 Task: Search an image of moon view and insert.
Action: Mouse moved to (126, 107)
Screenshot: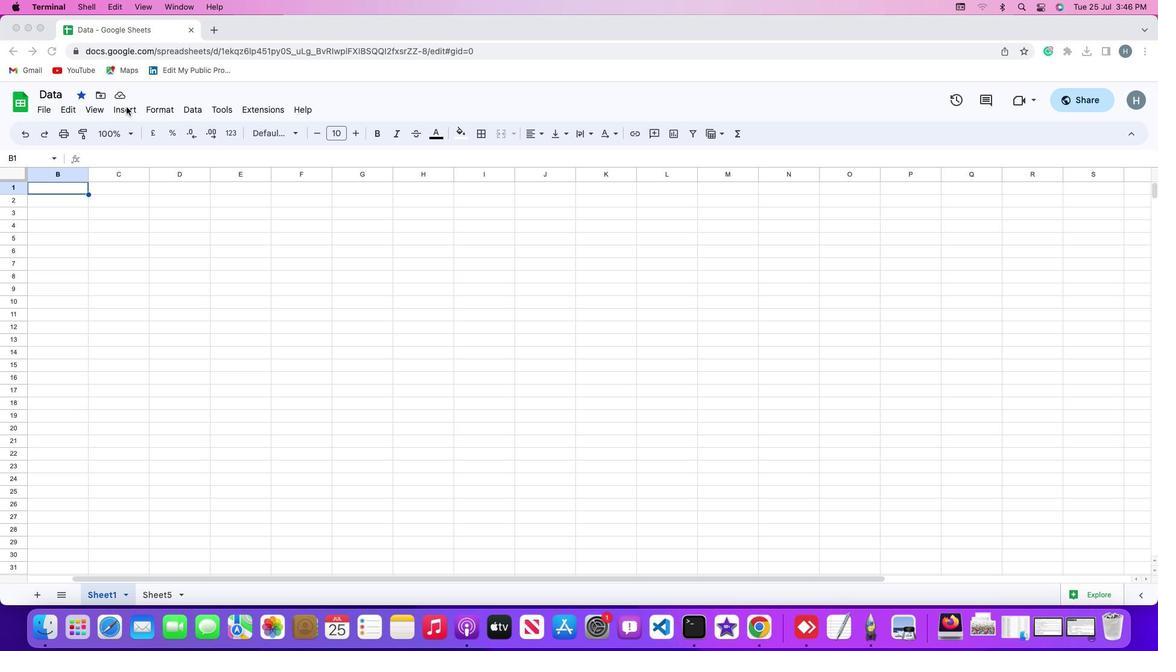 
Action: Mouse pressed left at (126, 107)
Screenshot: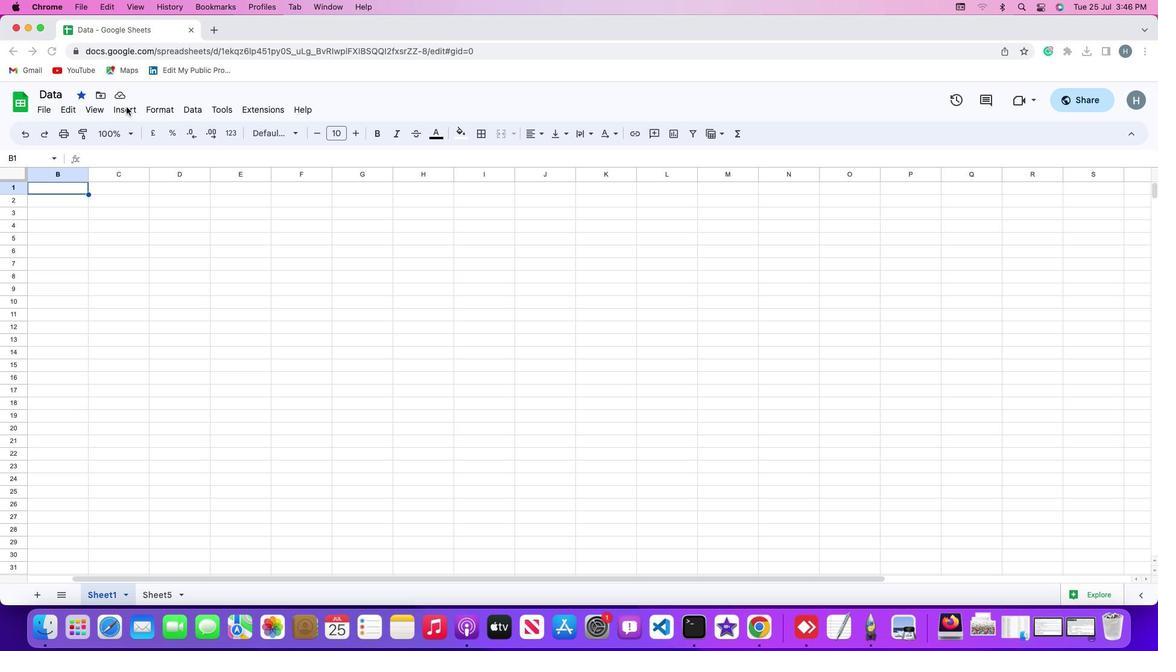 
Action: Mouse moved to (127, 106)
Screenshot: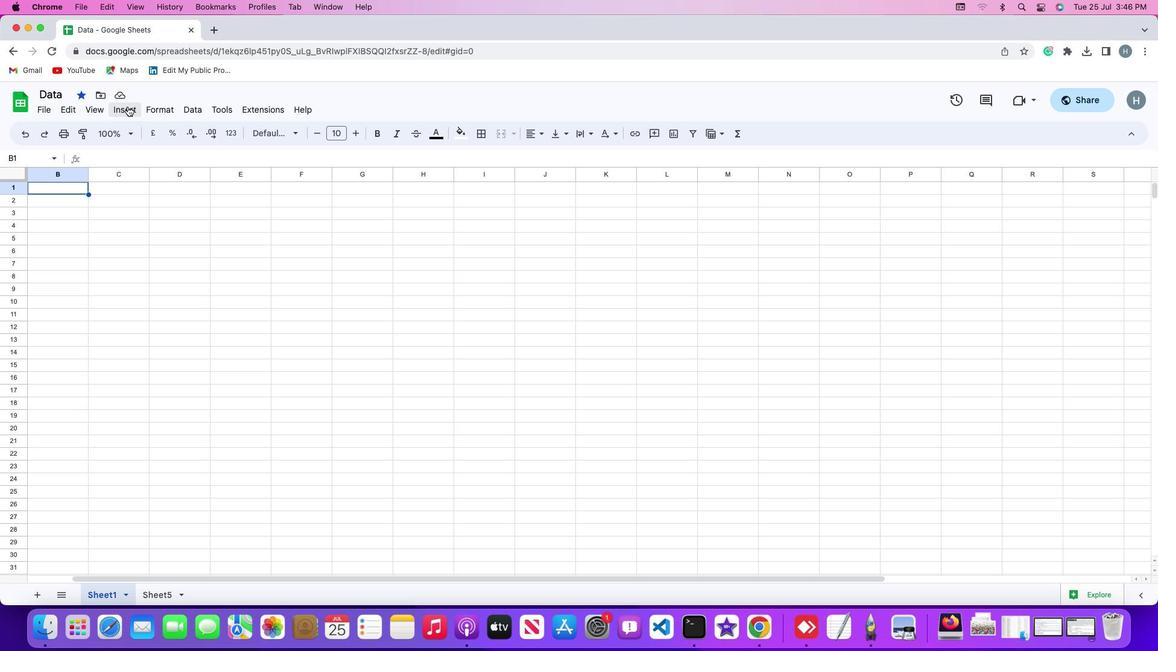 
Action: Mouse pressed left at (127, 106)
Screenshot: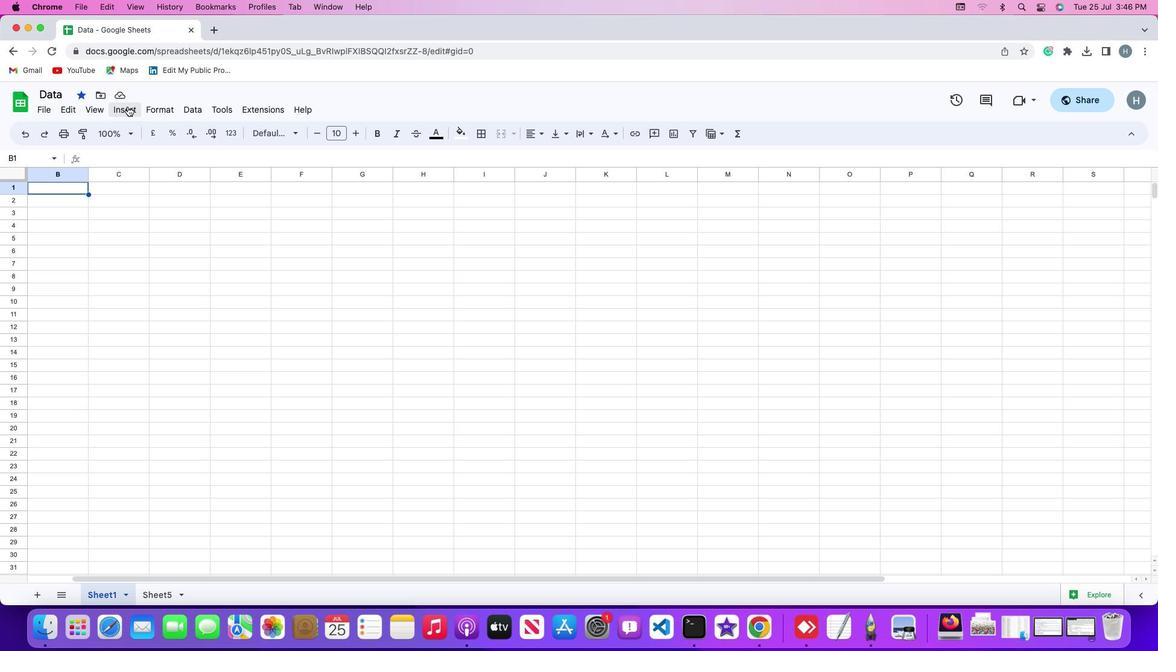 
Action: Mouse moved to (160, 267)
Screenshot: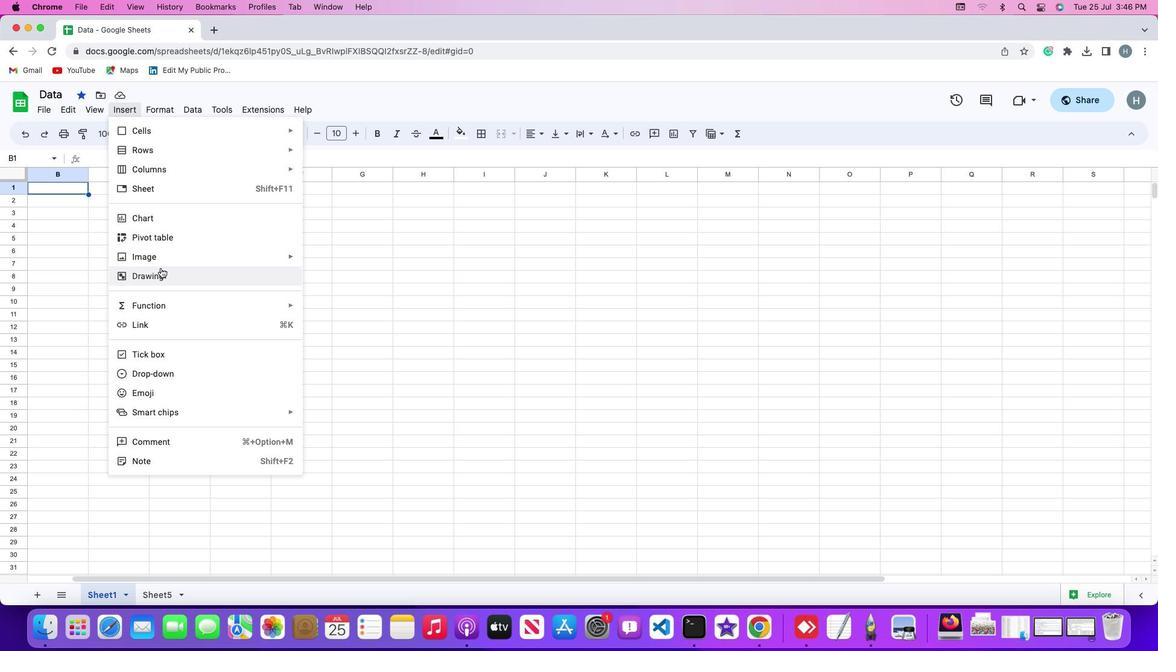 
Action: Mouse pressed left at (160, 267)
Screenshot: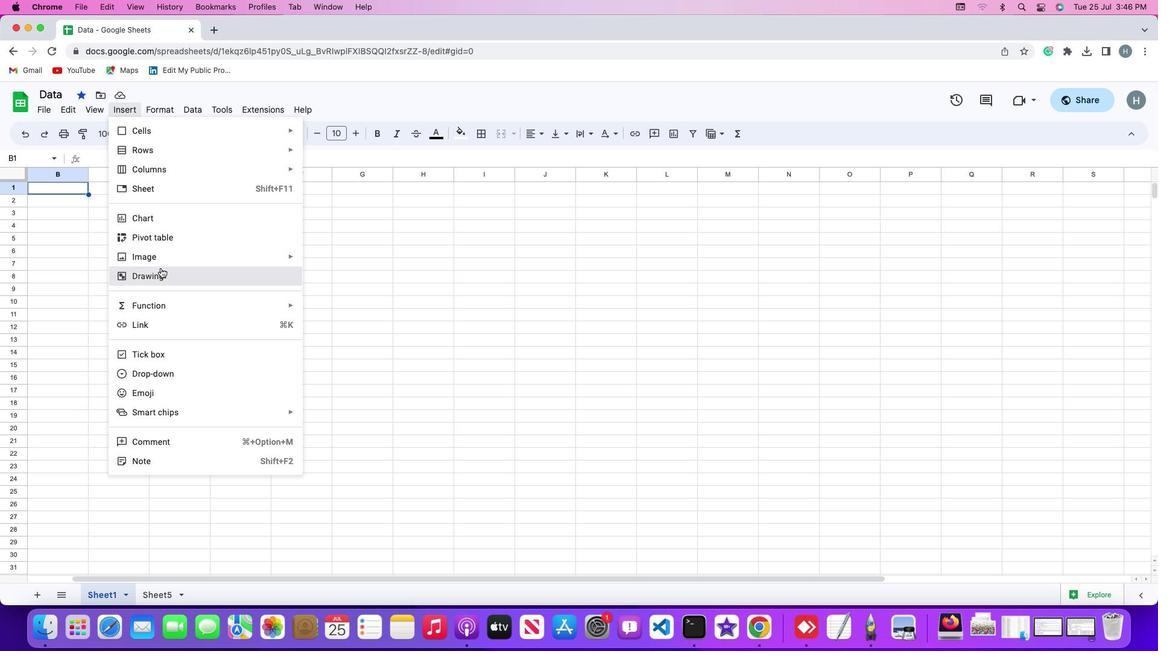 
Action: Mouse moved to (530, 150)
Screenshot: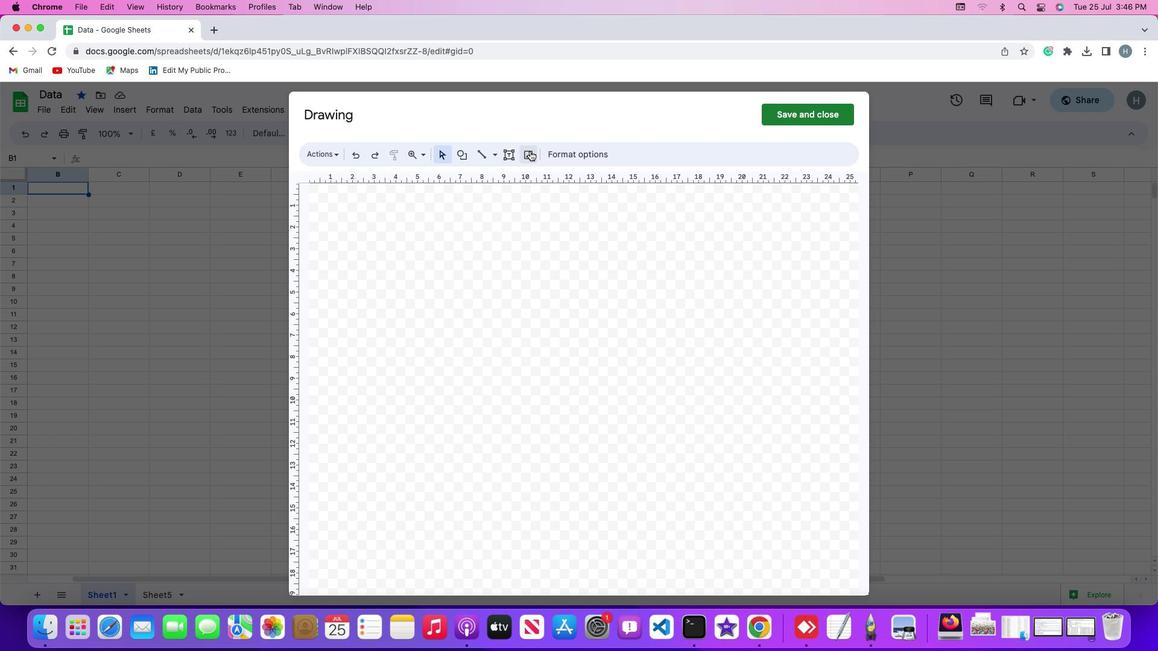 
Action: Mouse pressed left at (530, 150)
Screenshot: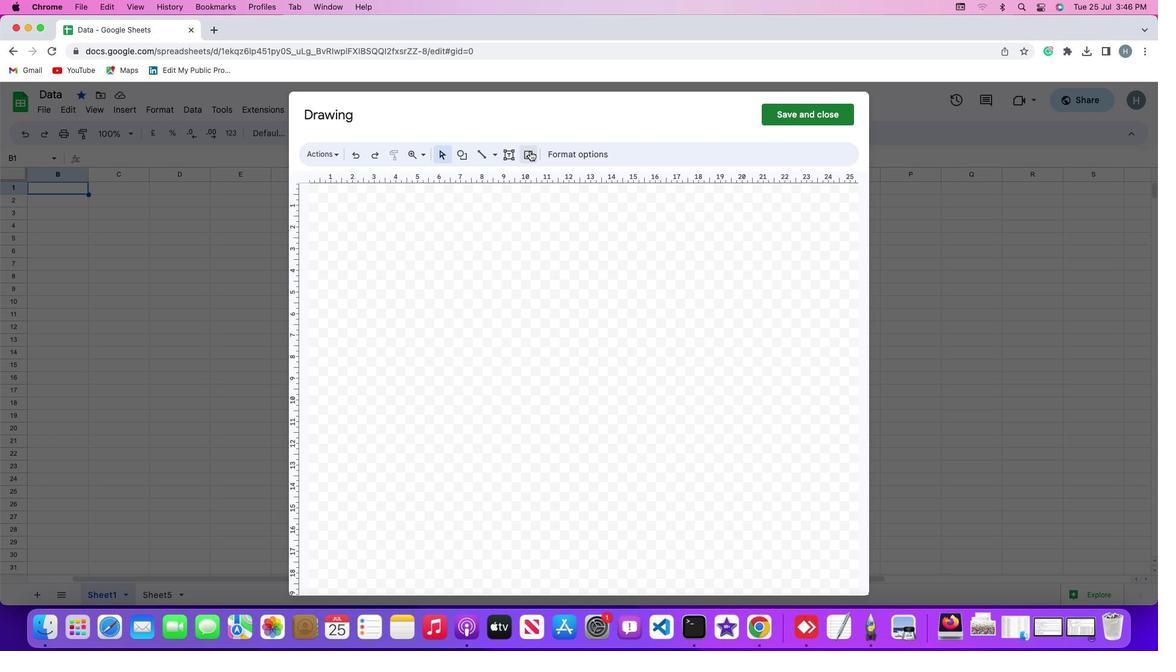 
Action: Mouse moved to (526, 219)
Screenshot: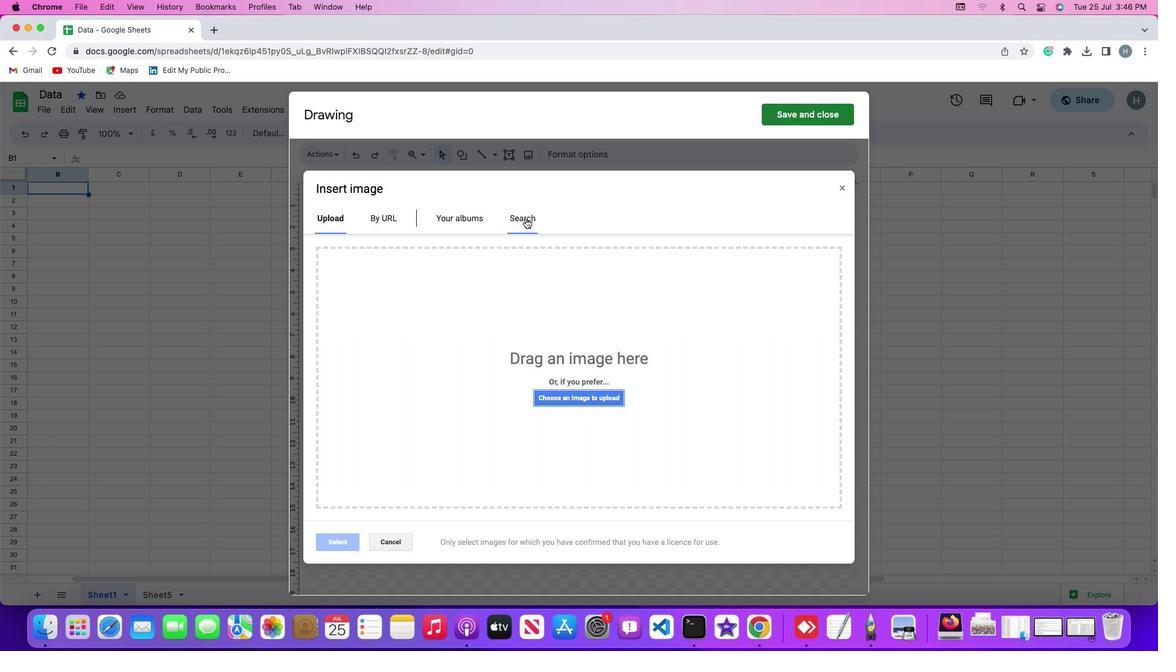 
Action: Mouse pressed left at (526, 219)
Screenshot: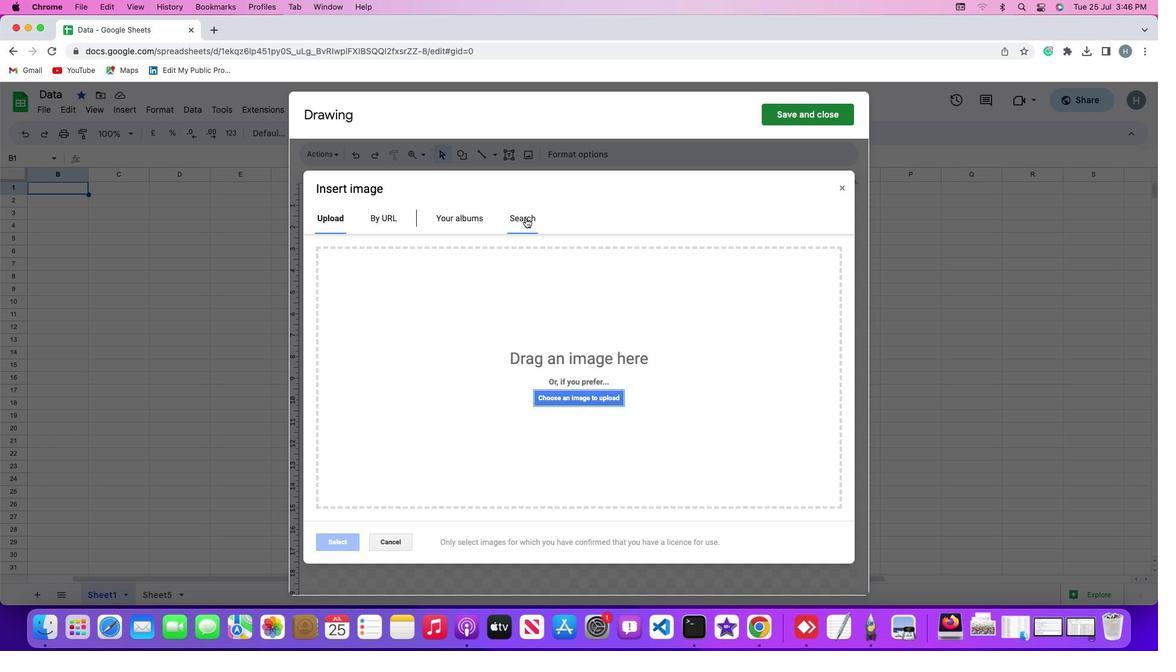 
Action: Mouse moved to (496, 257)
Screenshot: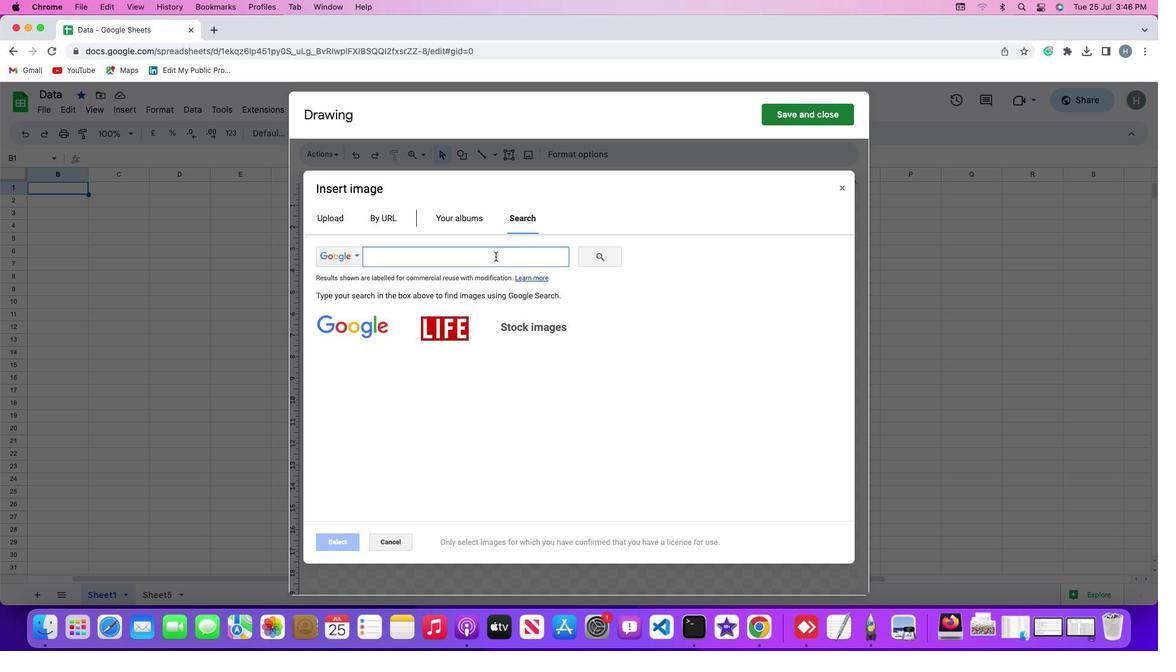 
Action: Mouse pressed left at (496, 257)
Screenshot: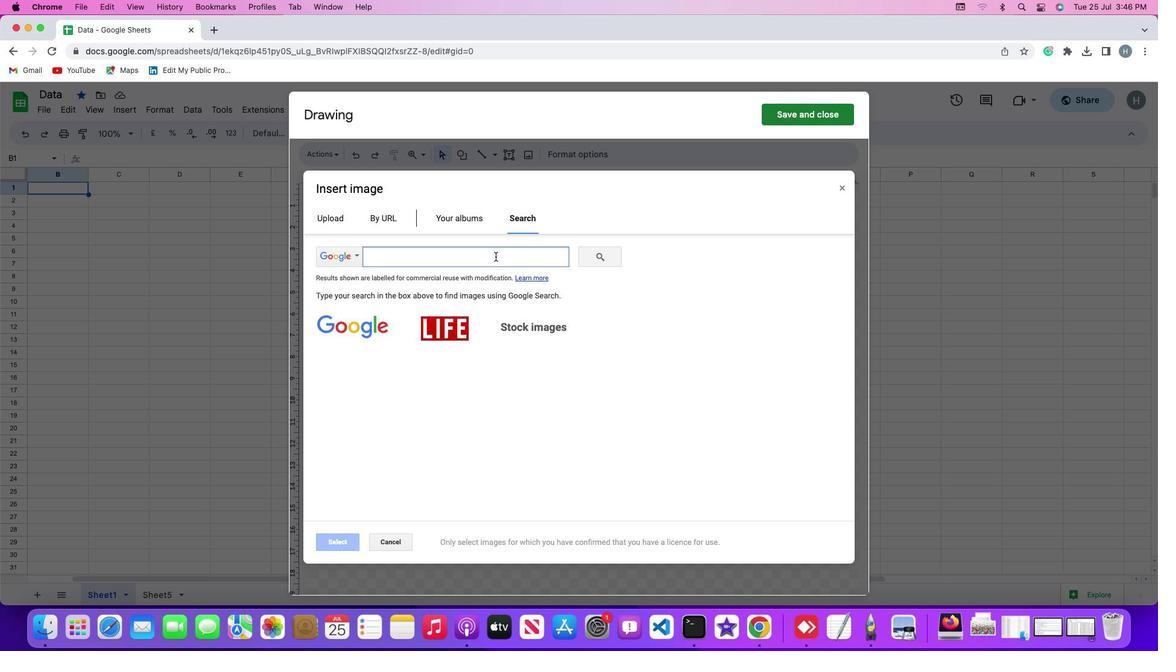 
Action: Key pressed Key.shift'M''o''o''n'
Screenshot: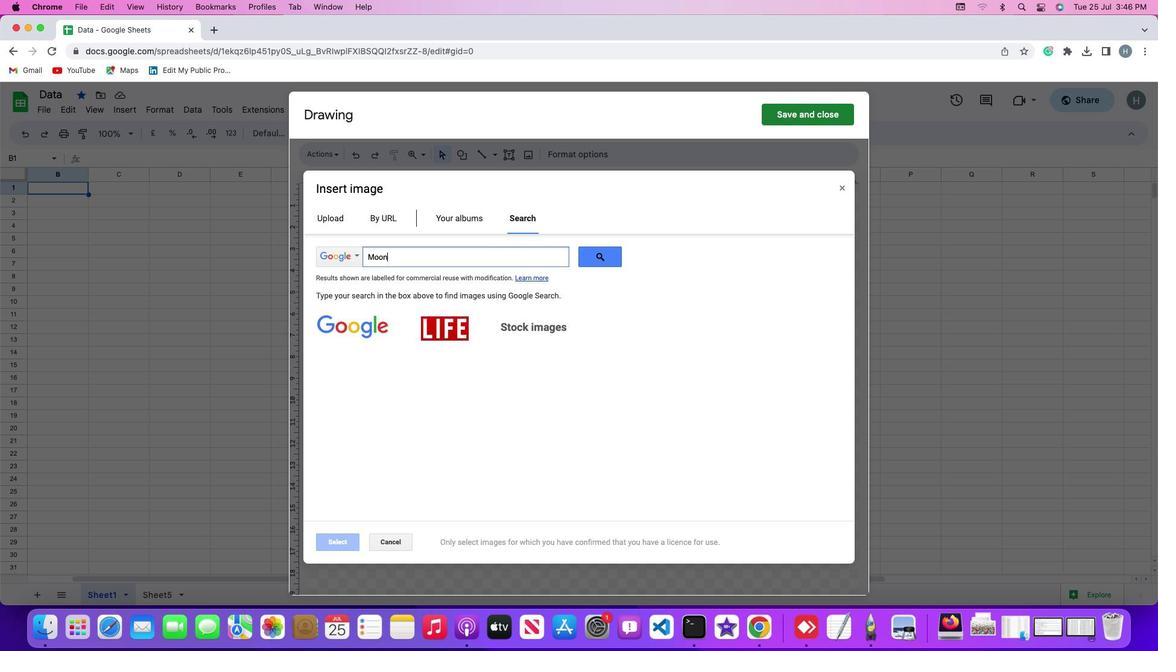 
Action: Mouse moved to (513, 287)
Screenshot: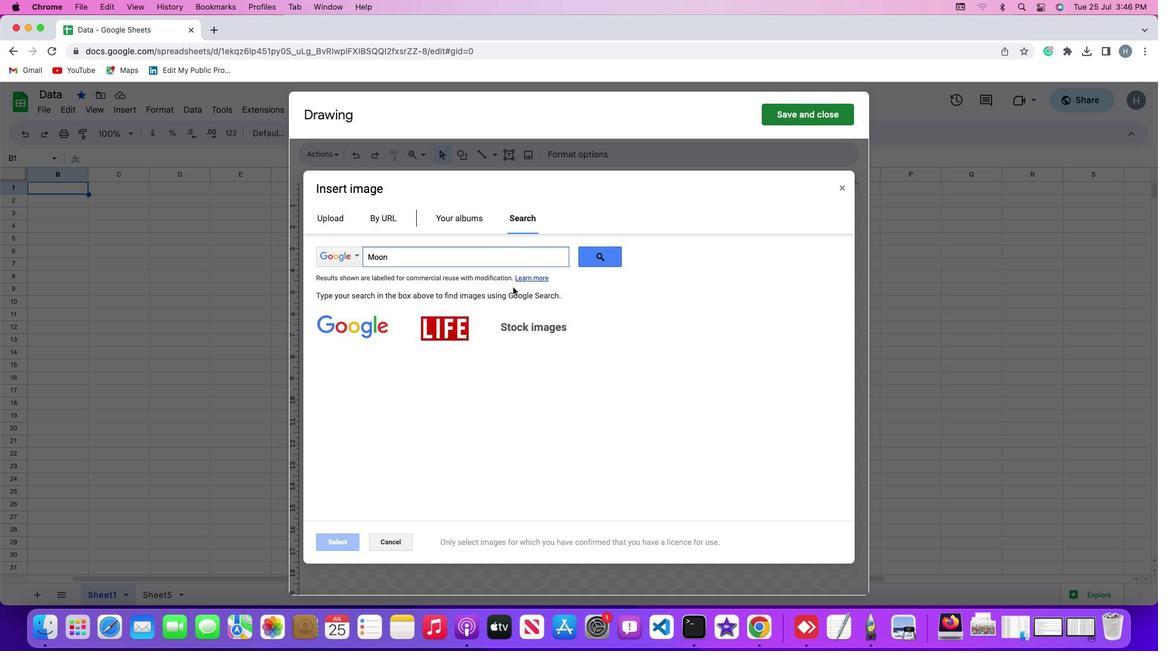 
Action: Key pressed Key.enter
Screenshot: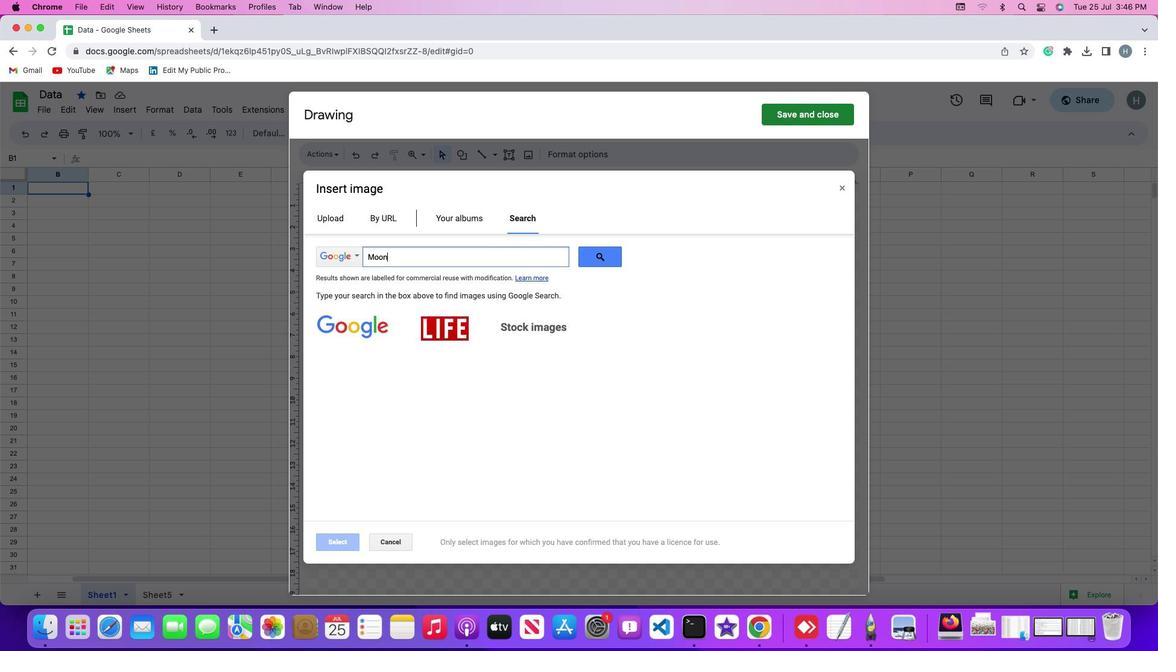 
Action: Mouse moved to (461, 350)
Screenshot: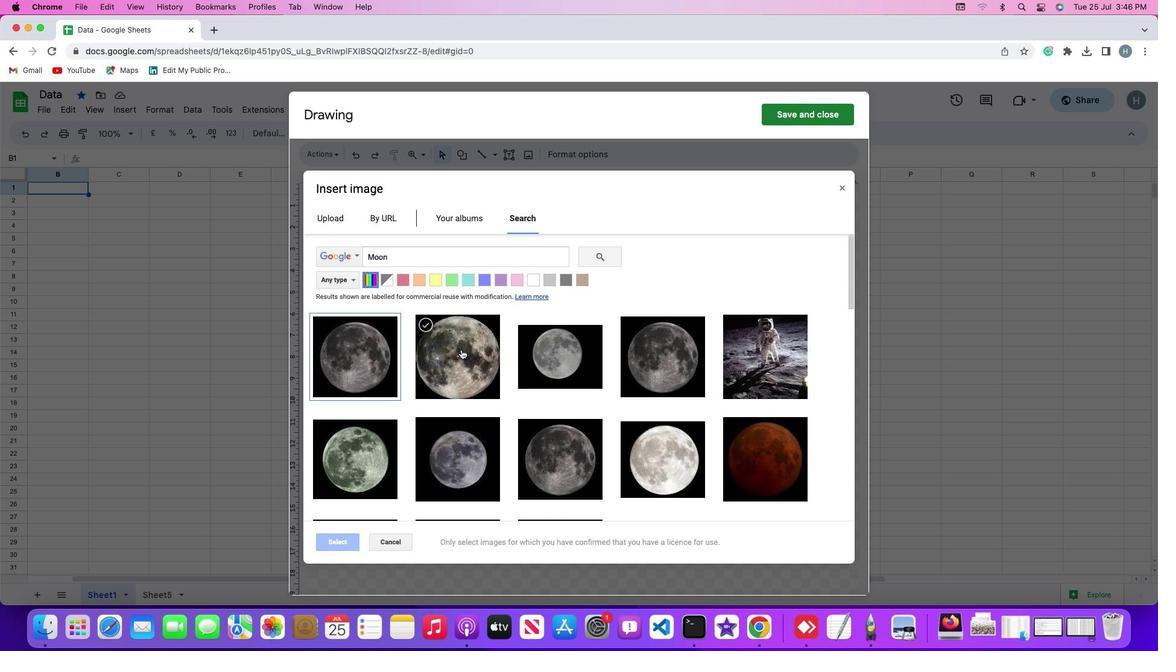 
Action: Mouse pressed left at (461, 350)
Screenshot: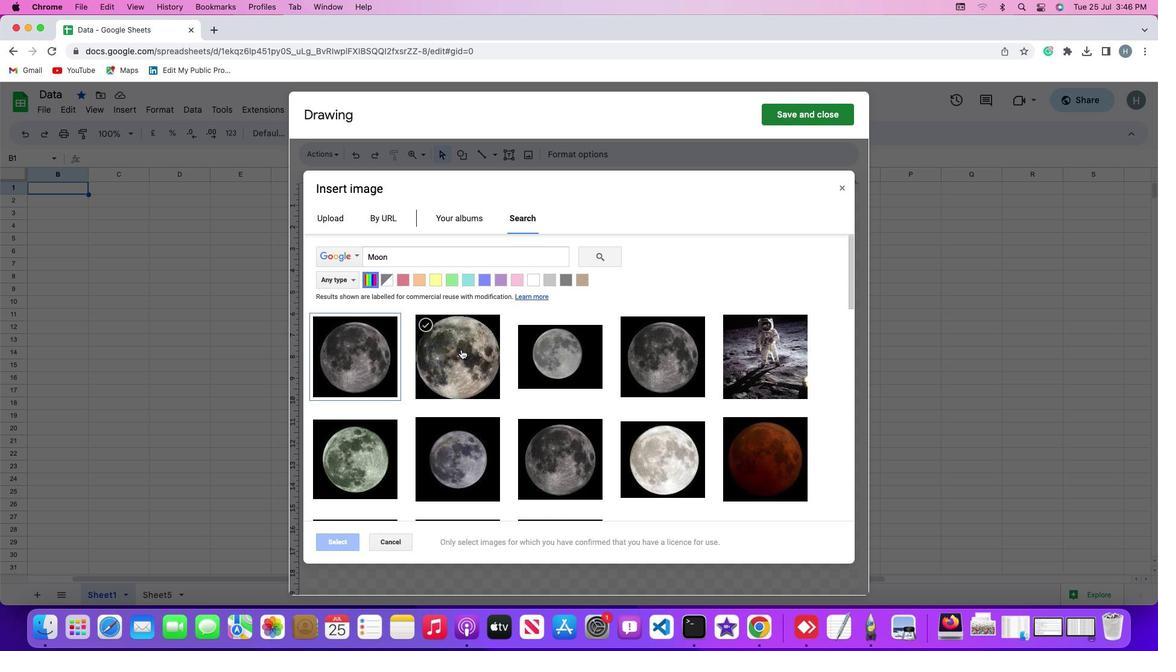 
Action: Mouse moved to (337, 543)
Screenshot: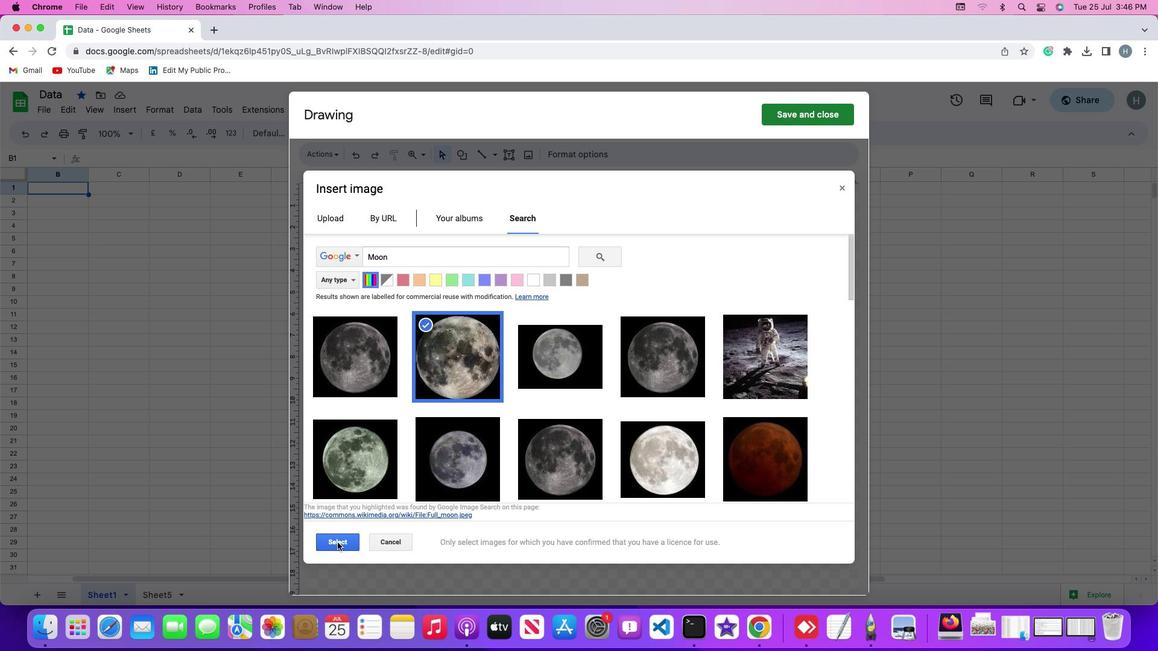 
Action: Mouse pressed left at (337, 543)
Screenshot: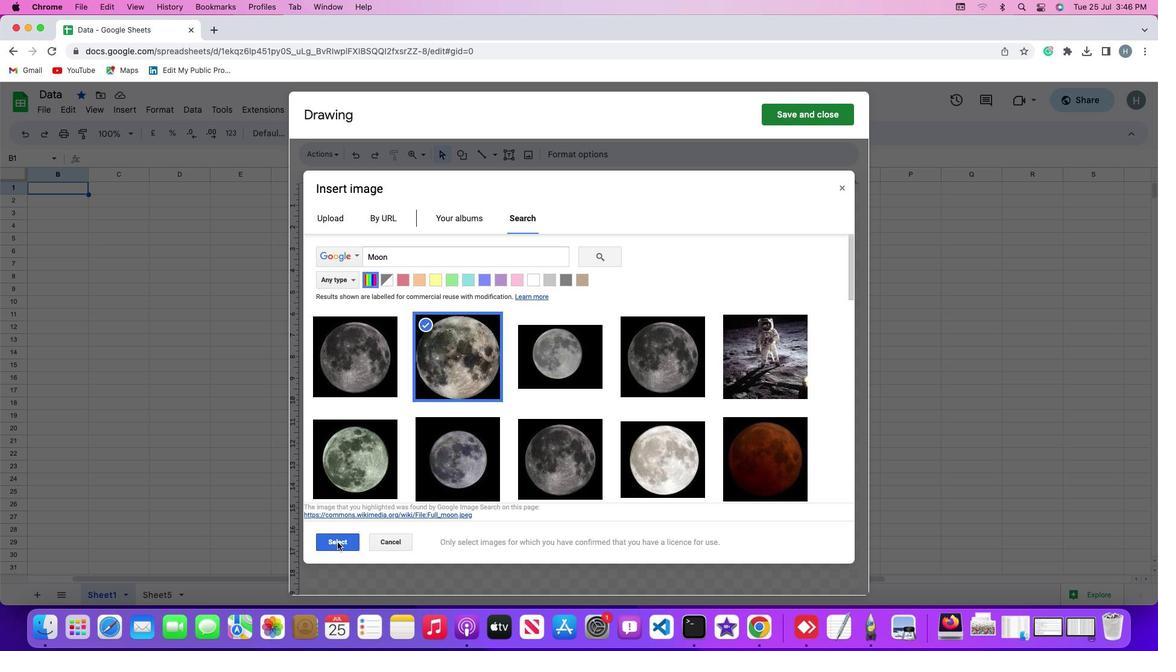 
Action: Mouse moved to (534, 312)
Screenshot: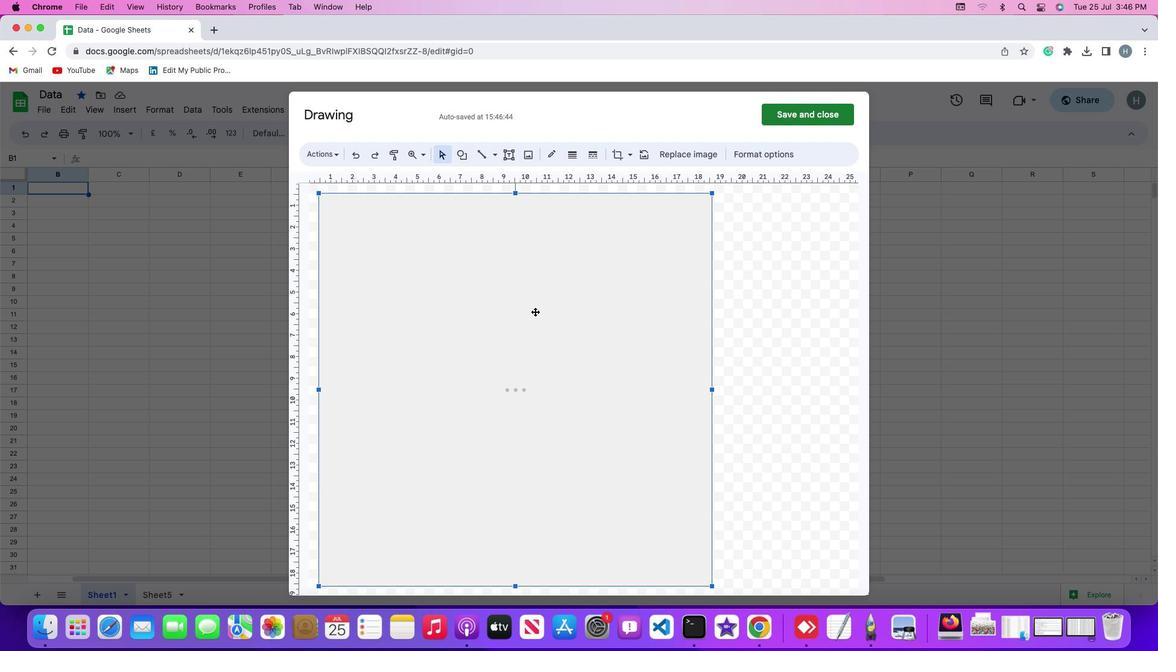 
